 Task: Select a due date automation when advanced on, the moment a card is due add dates due in less than 1 working days.
Action: Mouse moved to (949, 70)
Screenshot: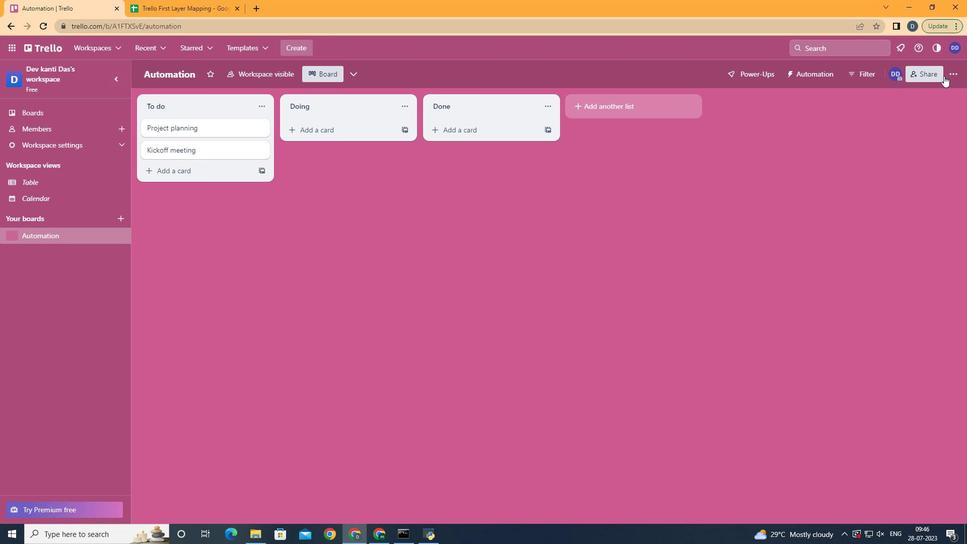 
Action: Mouse pressed left at (949, 70)
Screenshot: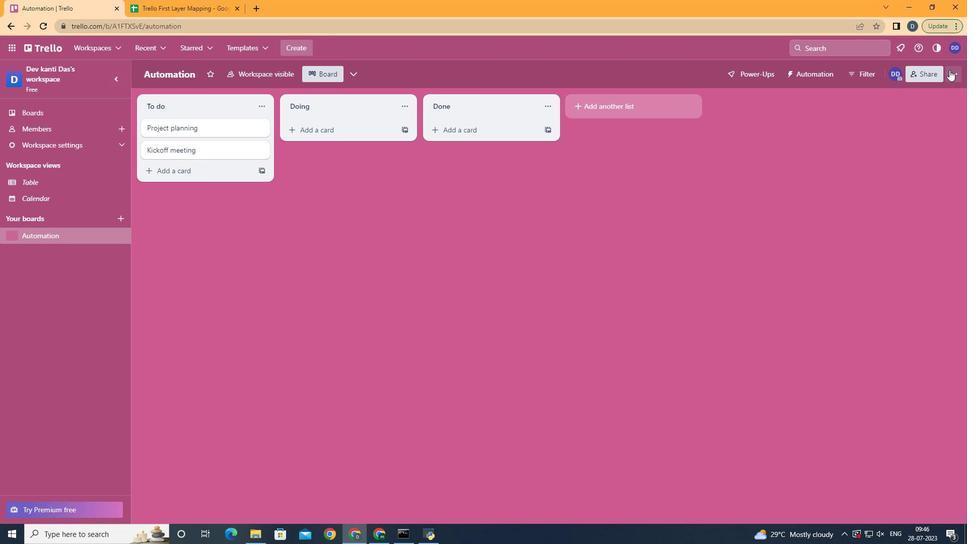 
Action: Mouse moved to (890, 216)
Screenshot: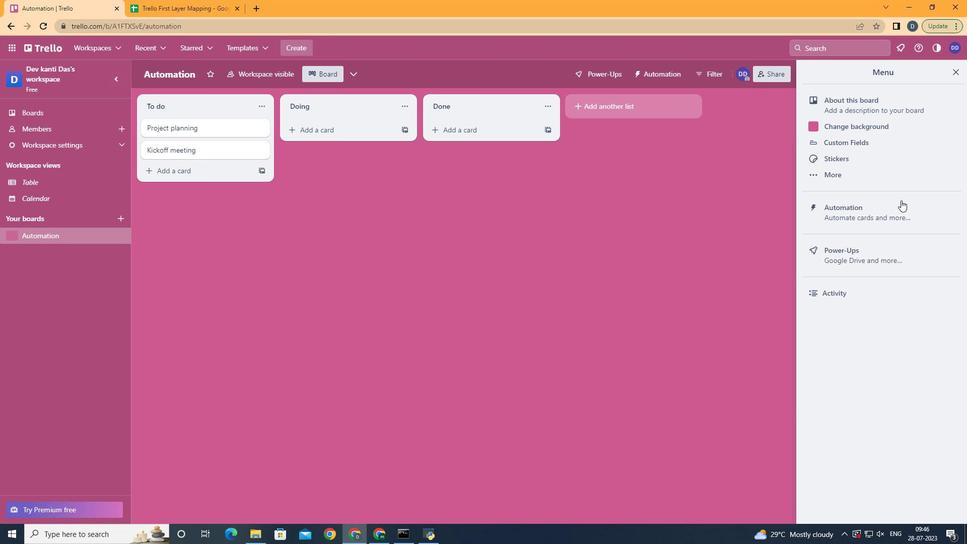 
Action: Mouse pressed left at (890, 216)
Screenshot: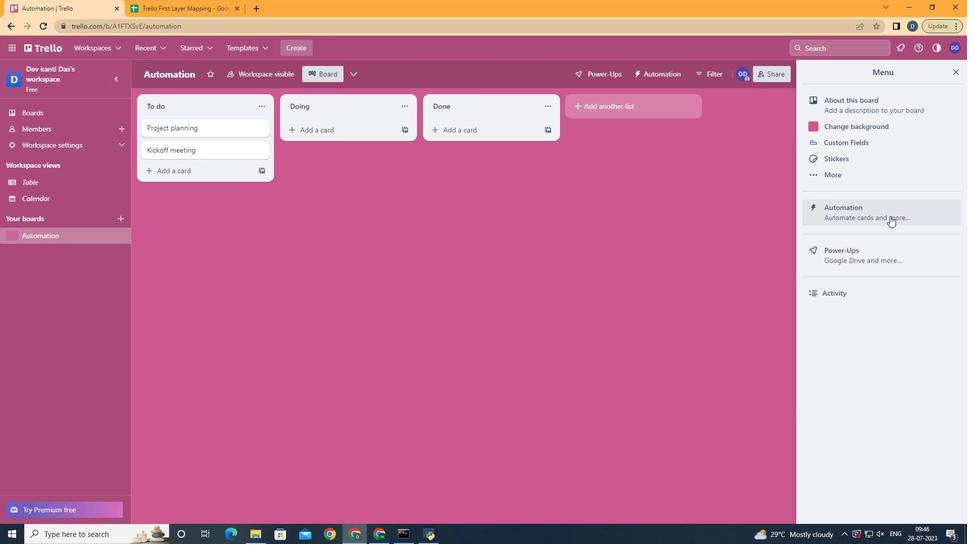 
Action: Mouse moved to (180, 205)
Screenshot: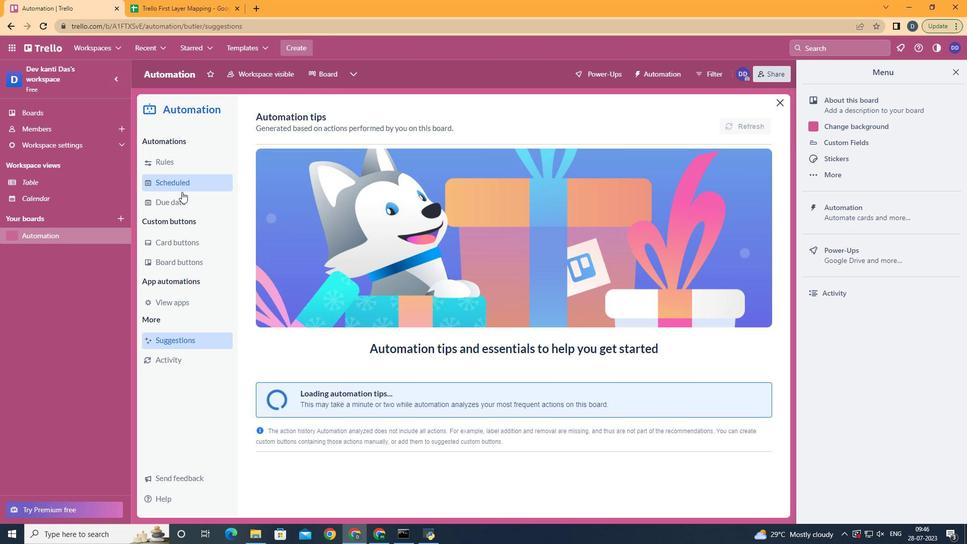 
Action: Mouse pressed left at (180, 205)
Screenshot: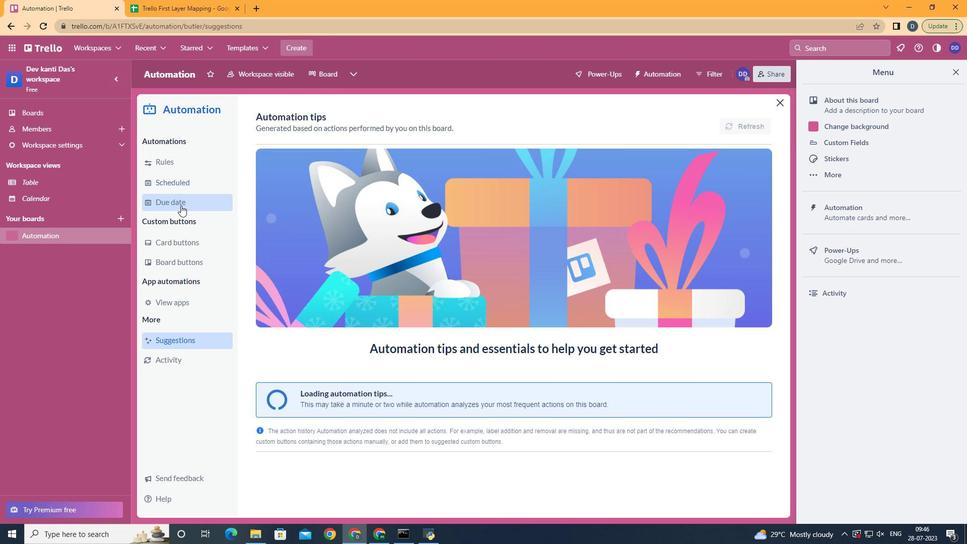 
Action: Mouse moved to (715, 118)
Screenshot: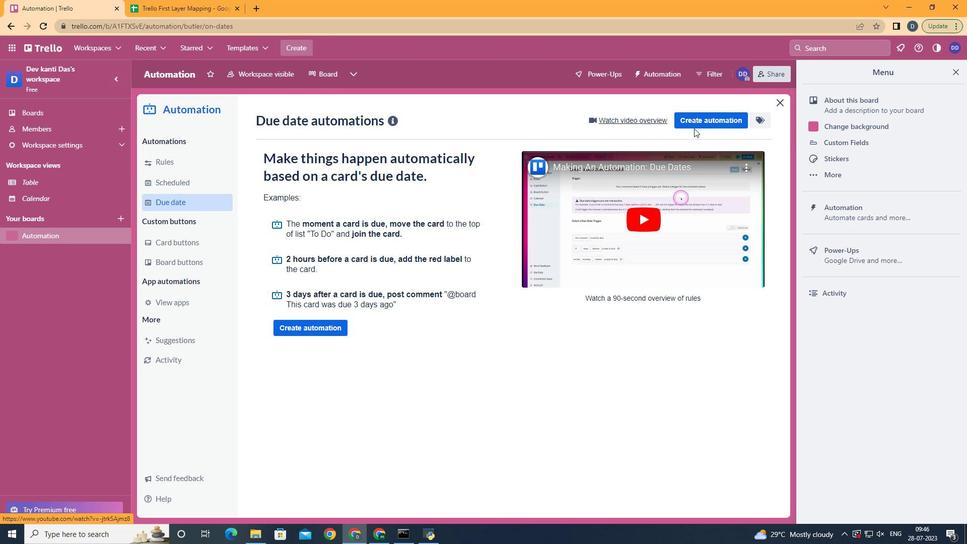 
Action: Mouse pressed left at (715, 118)
Screenshot: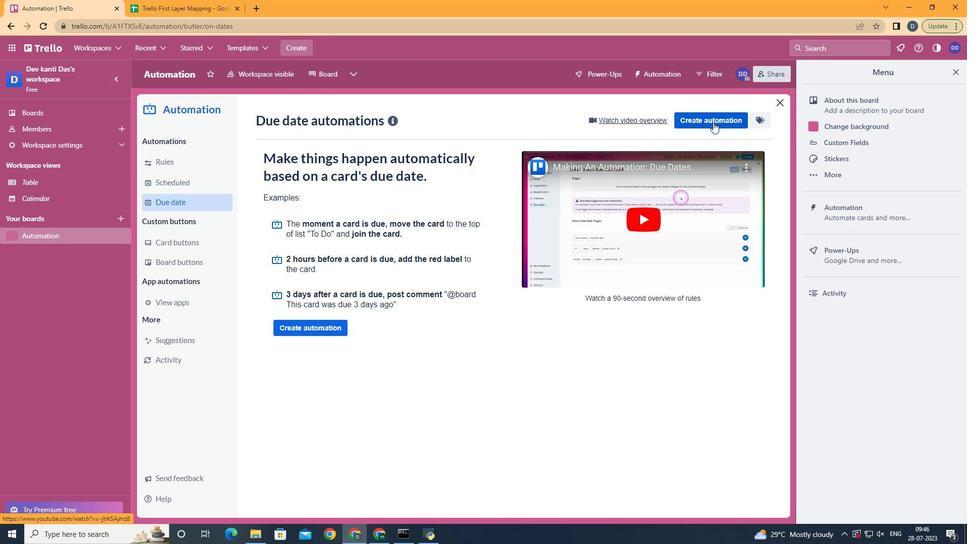 
Action: Mouse moved to (490, 226)
Screenshot: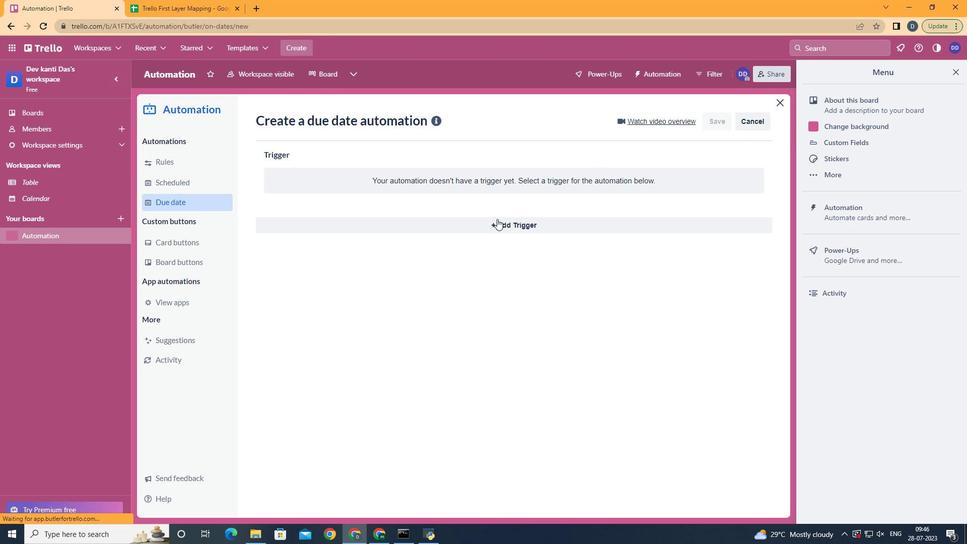 
Action: Mouse pressed left at (490, 226)
Screenshot: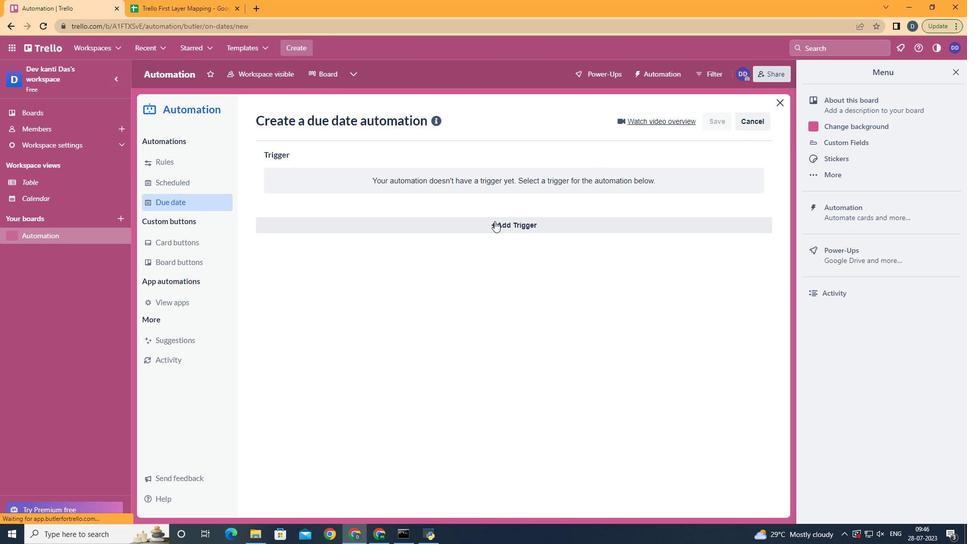 
Action: Mouse moved to (343, 340)
Screenshot: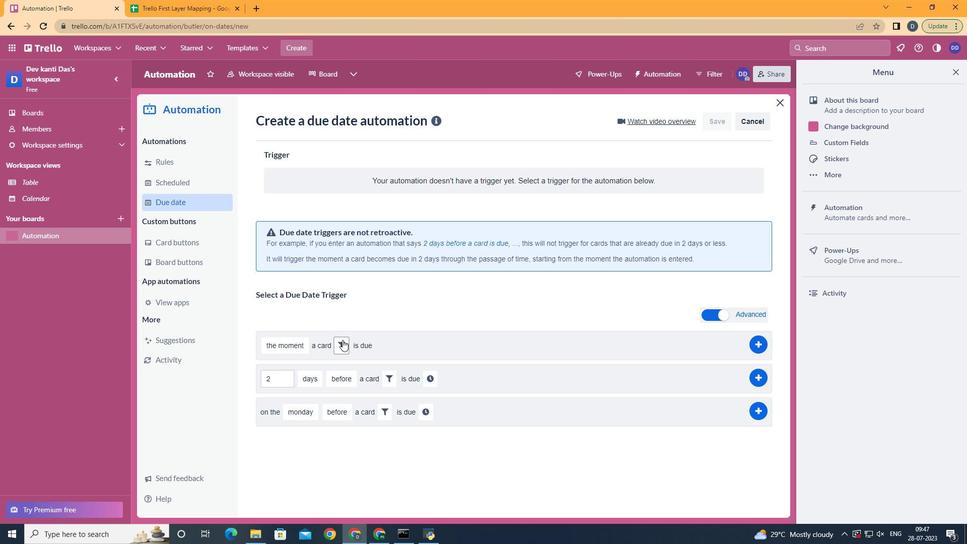 
Action: Mouse pressed left at (343, 340)
Screenshot: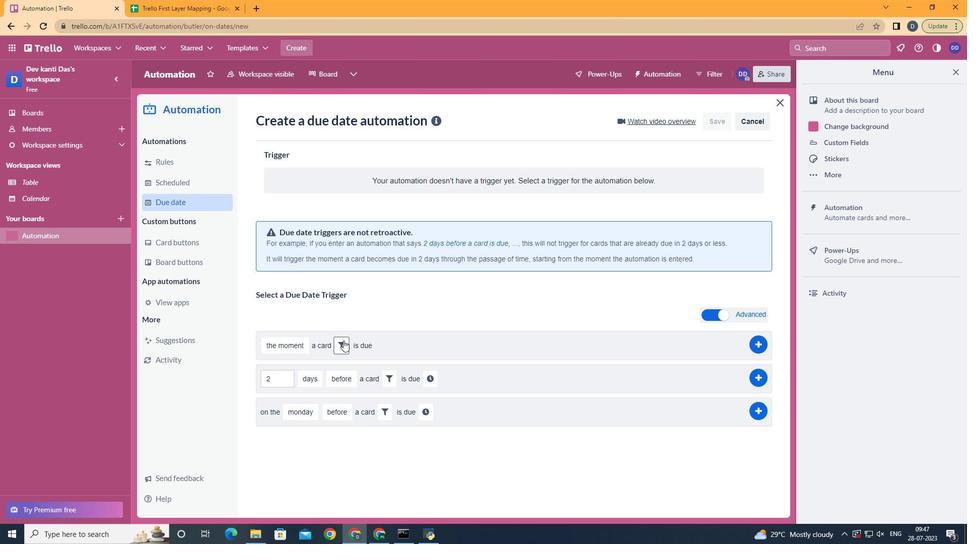 
Action: Mouse moved to (396, 377)
Screenshot: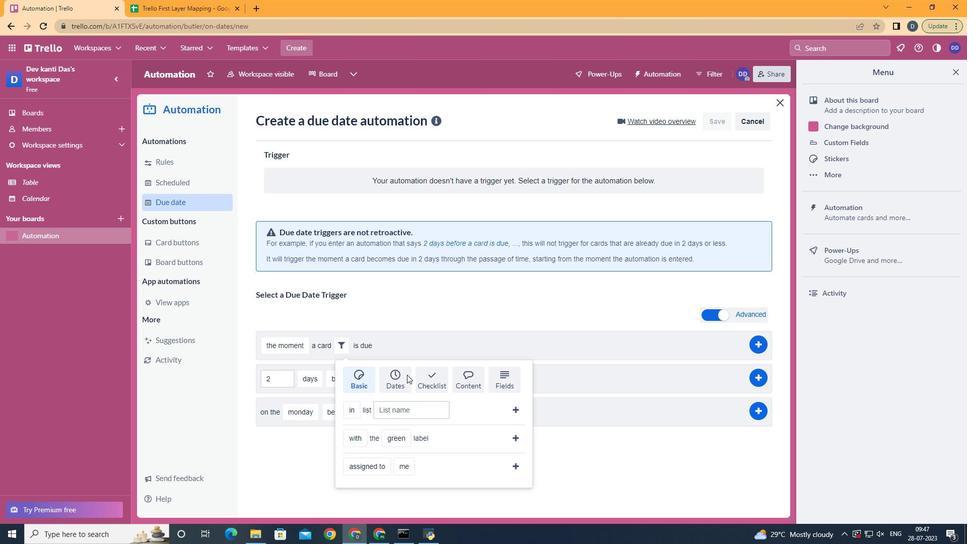 
Action: Mouse pressed left at (396, 377)
Screenshot: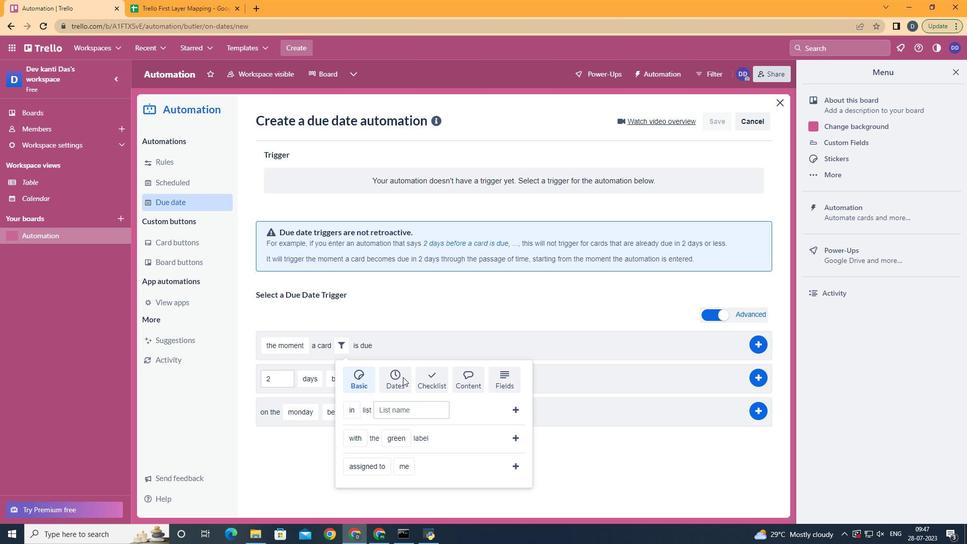 
Action: Mouse moved to (366, 454)
Screenshot: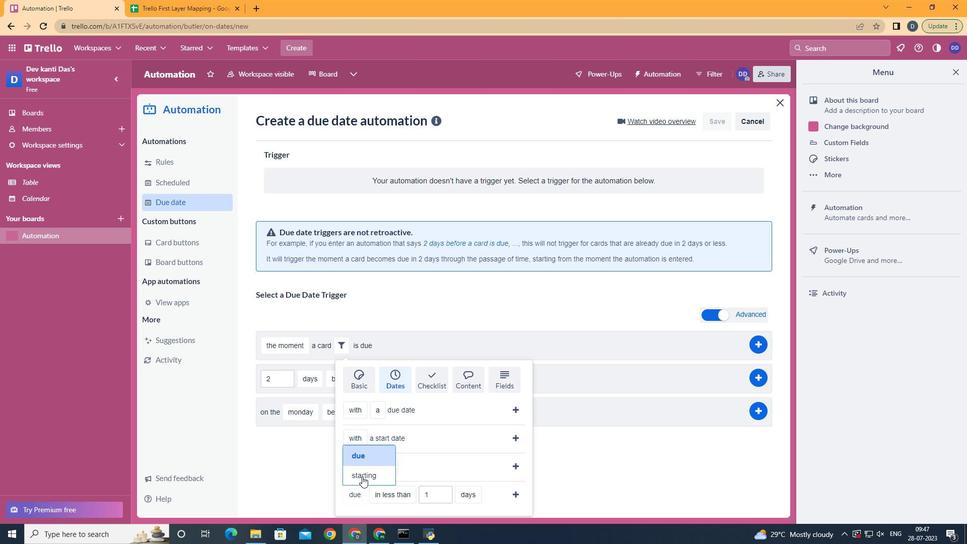 
Action: Mouse pressed left at (366, 454)
Screenshot: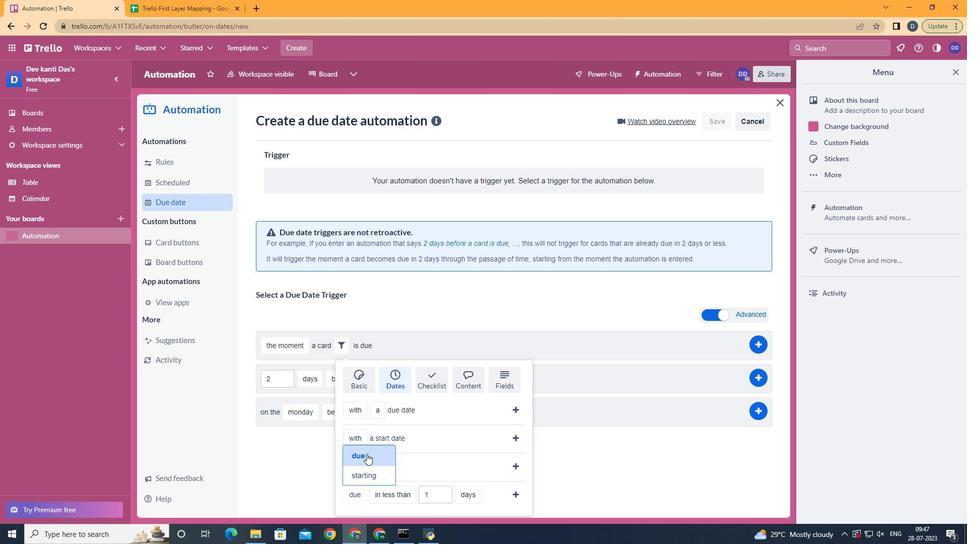 
Action: Mouse moved to (396, 409)
Screenshot: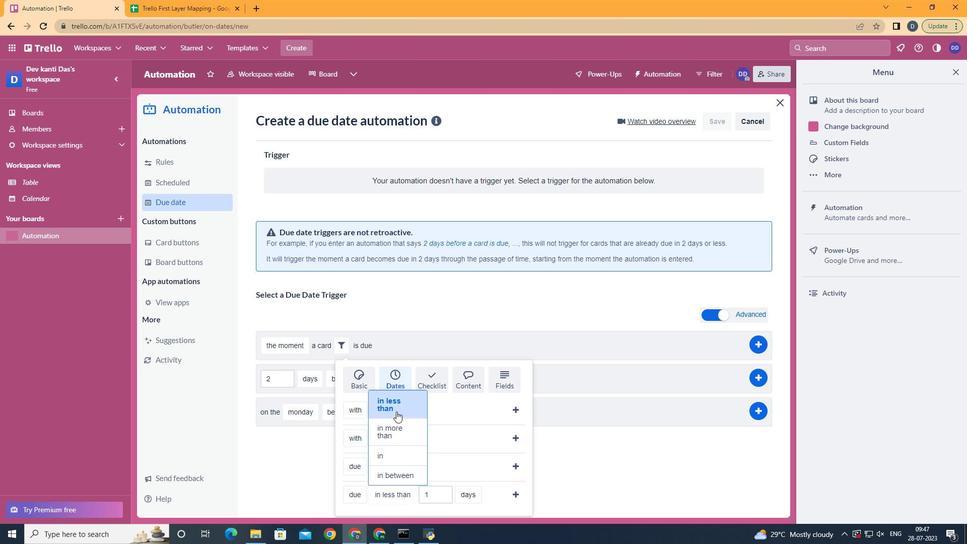 
Action: Mouse pressed left at (396, 409)
Screenshot: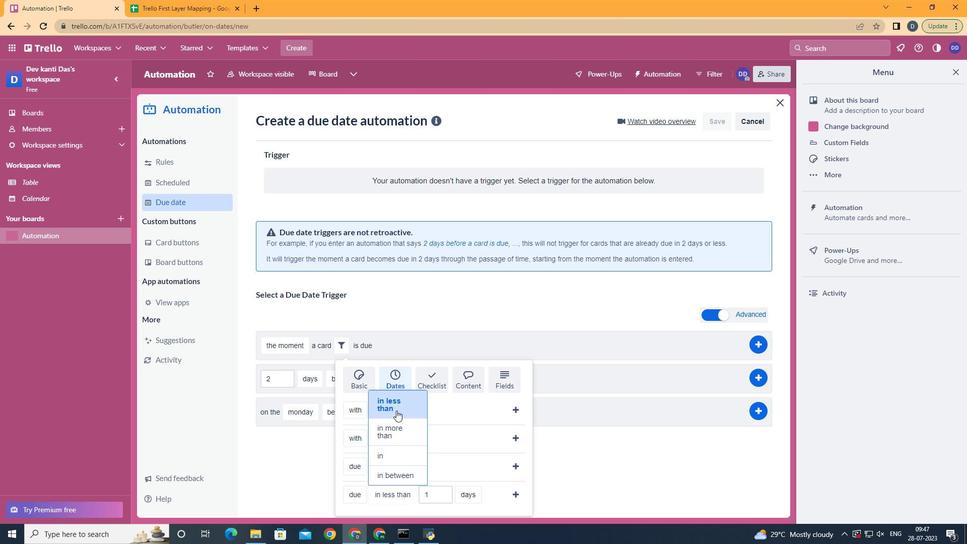 
Action: Mouse moved to (468, 498)
Screenshot: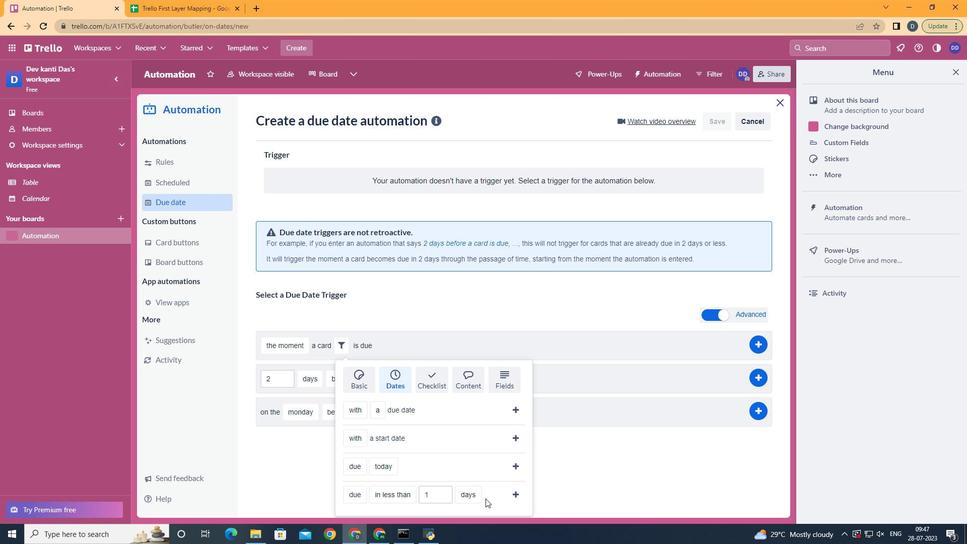 
Action: Mouse pressed left at (468, 498)
Screenshot: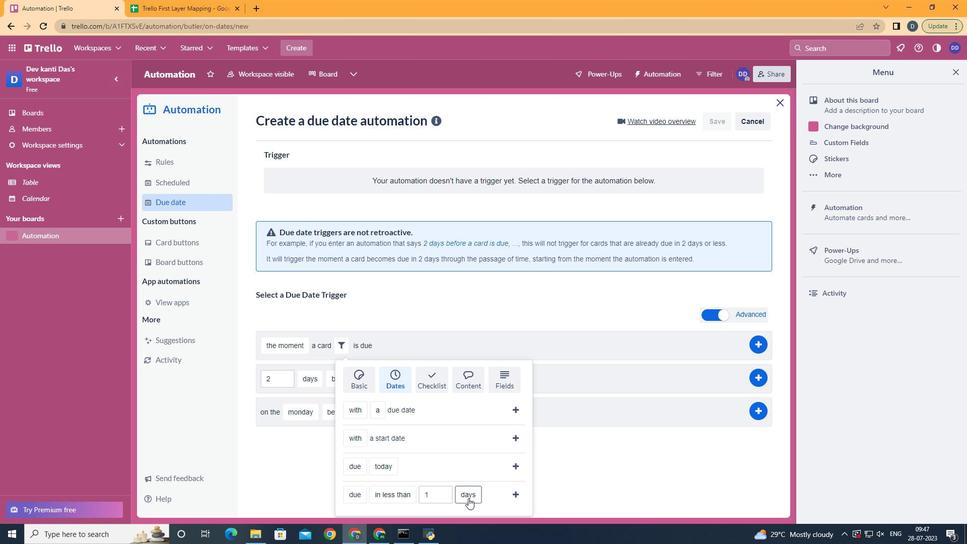 
Action: Mouse moved to (476, 473)
Screenshot: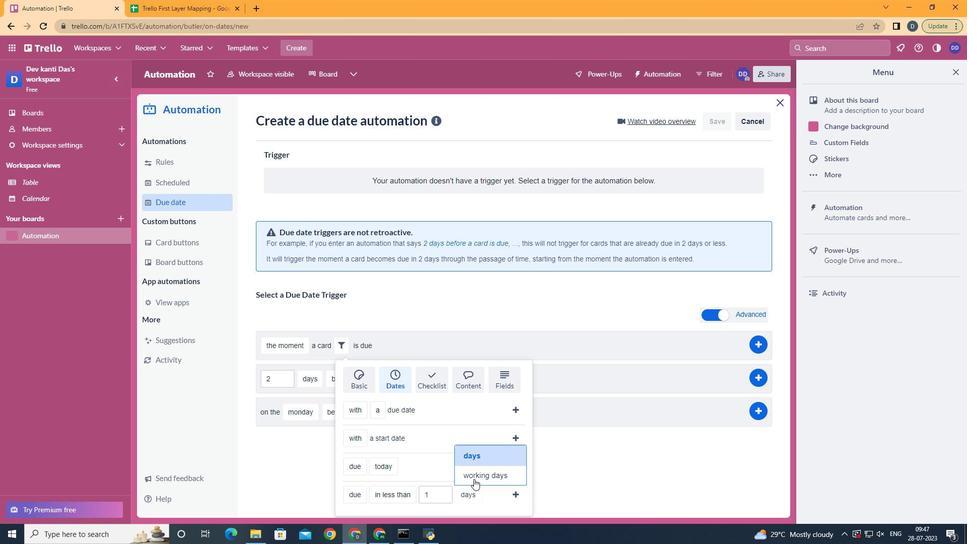 
Action: Mouse pressed left at (476, 473)
Screenshot: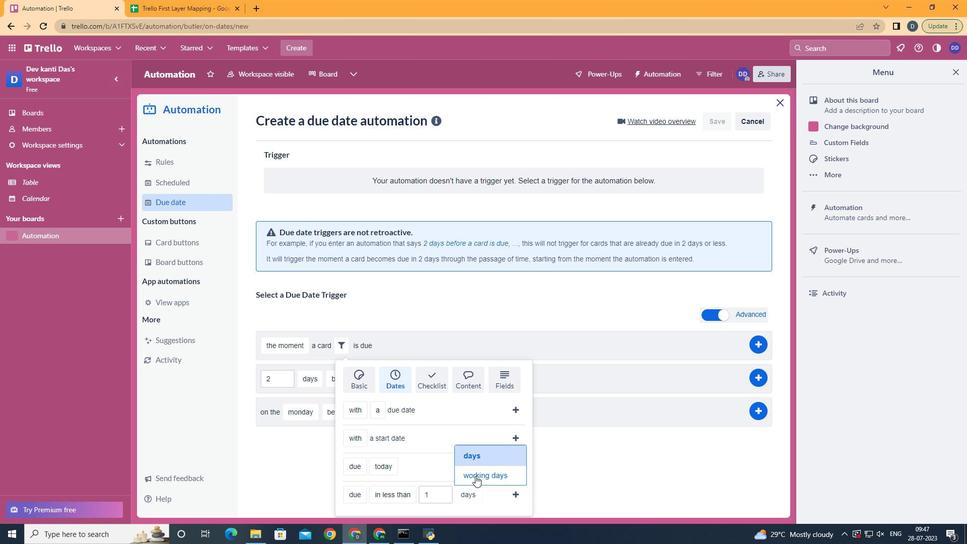 
Action: Mouse moved to (521, 491)
Screenshot: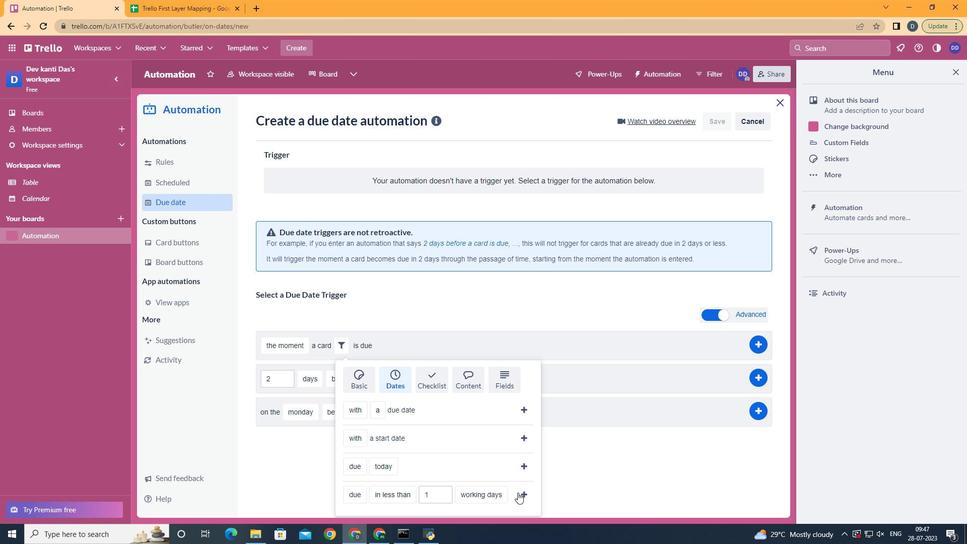 
Action: Mouse pressed left at (521, 491)
Screenshot: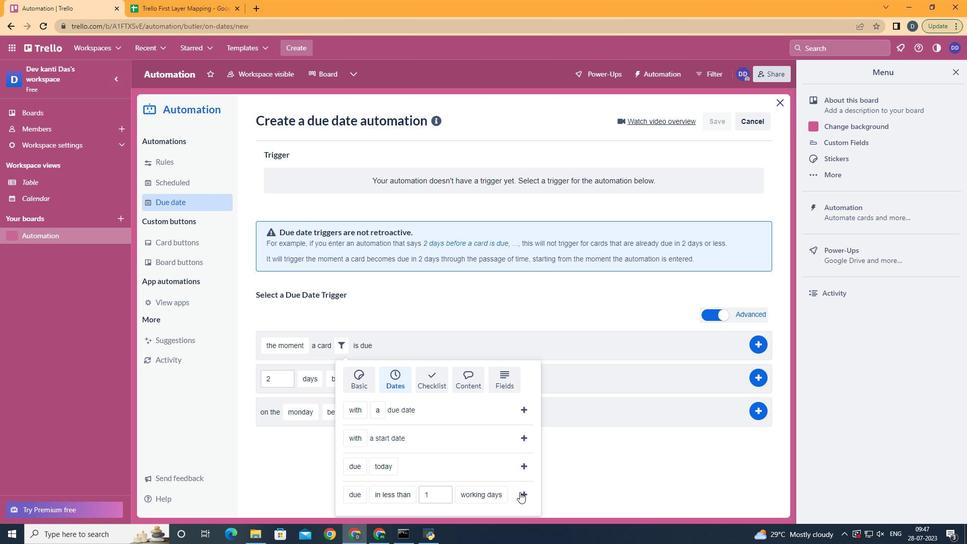 
